 Task: Add a condition where "Channel Is Web service (API)" in unsolved tickets in your groups.
Action: Mouse moved to (166, 366)
Screenshot: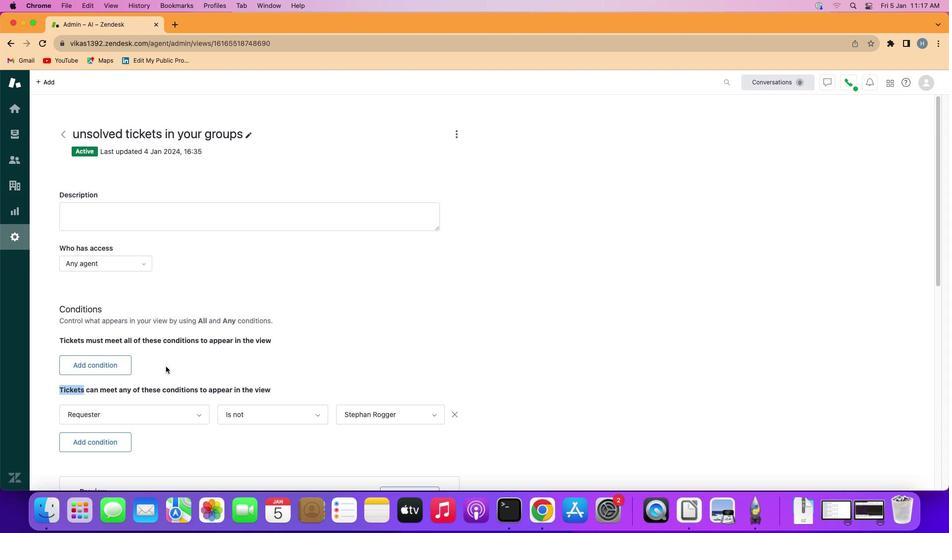 
Action: Mouse pressed left at (166, 366)
Screenshot: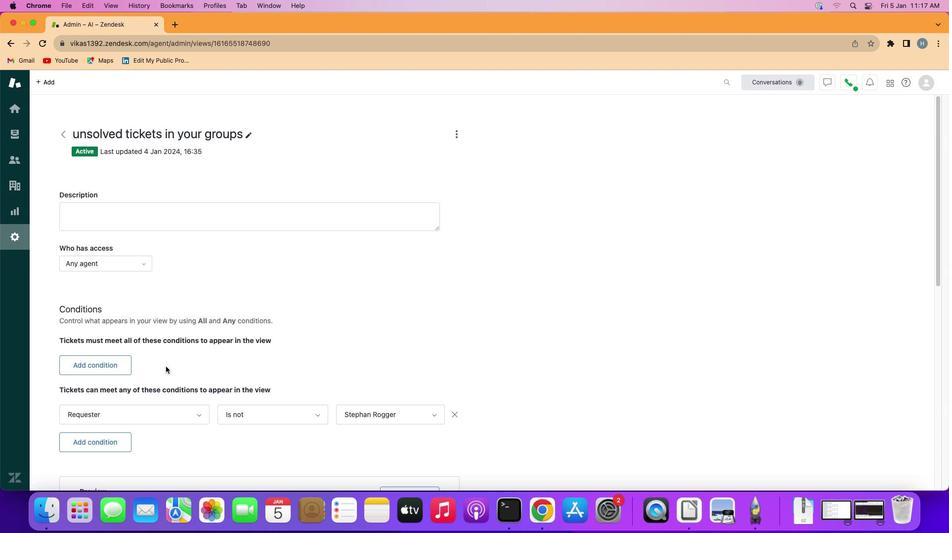 
Action: Mouse moved to (121, 365)
Screenshot: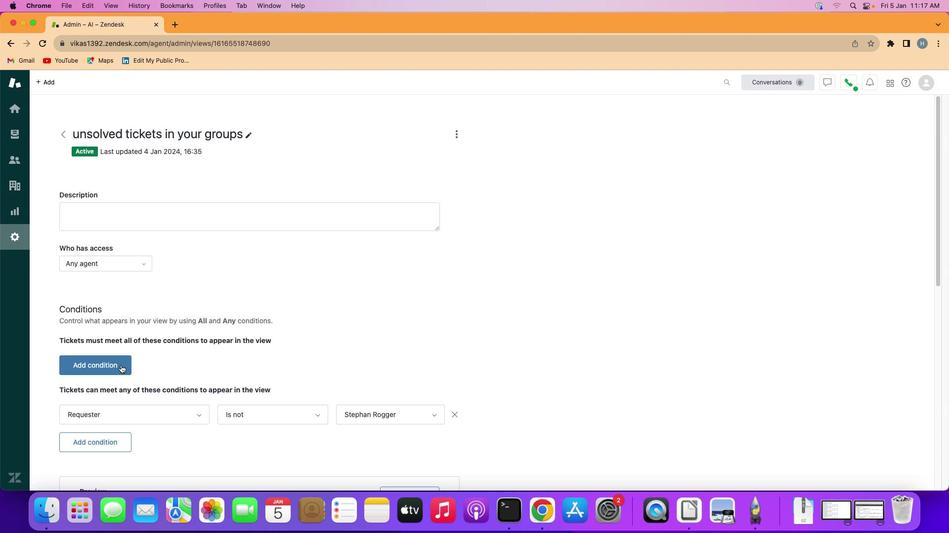 
Action: Mouse pressed left at (121, 365)
Screenshot: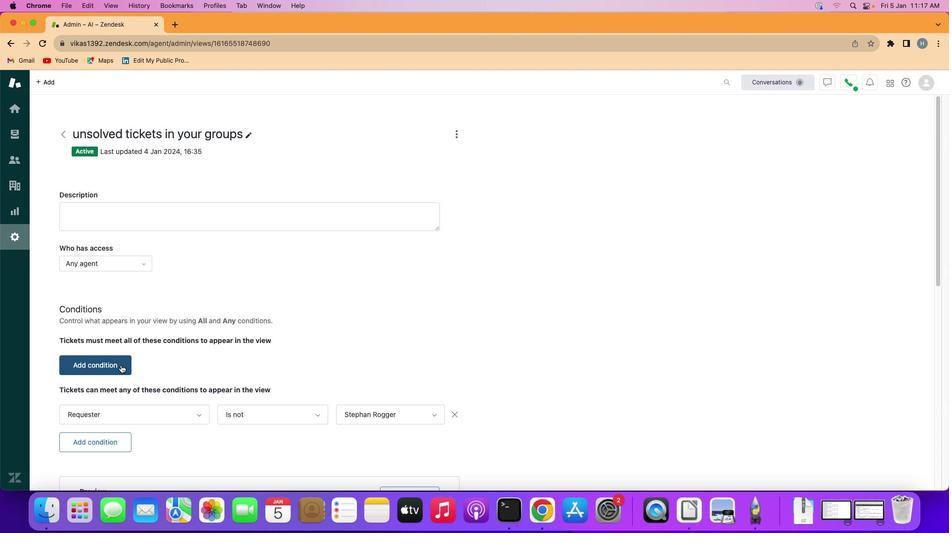 
Action: Mouse moved to (121, 365)
Screenshot: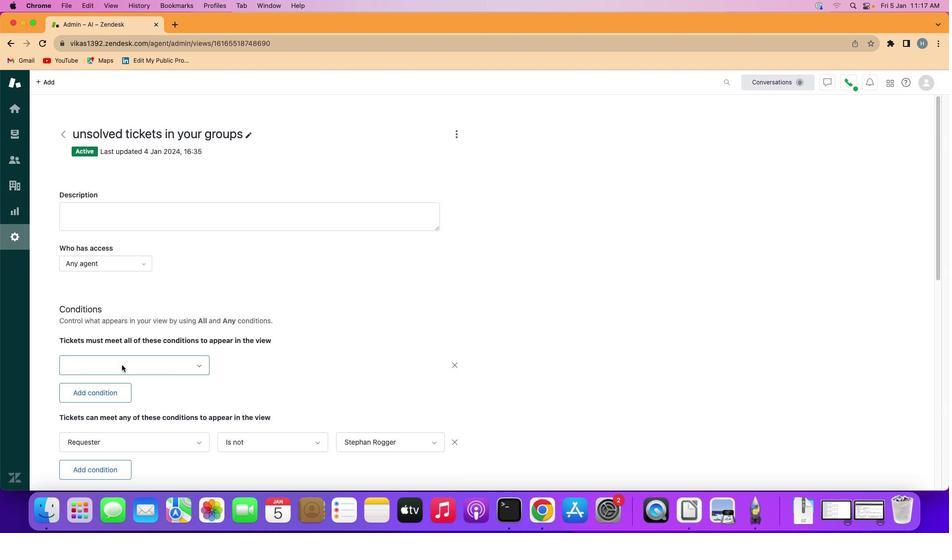 
Action: Mouse pressed left at (121, 365)
Screenshot: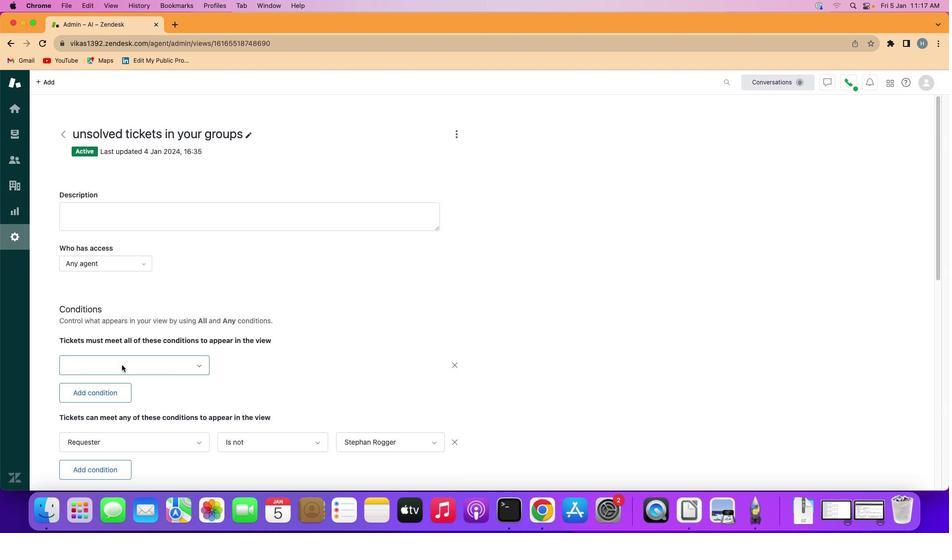 
Action: Mouse moved to (141, 290)
Screenshot: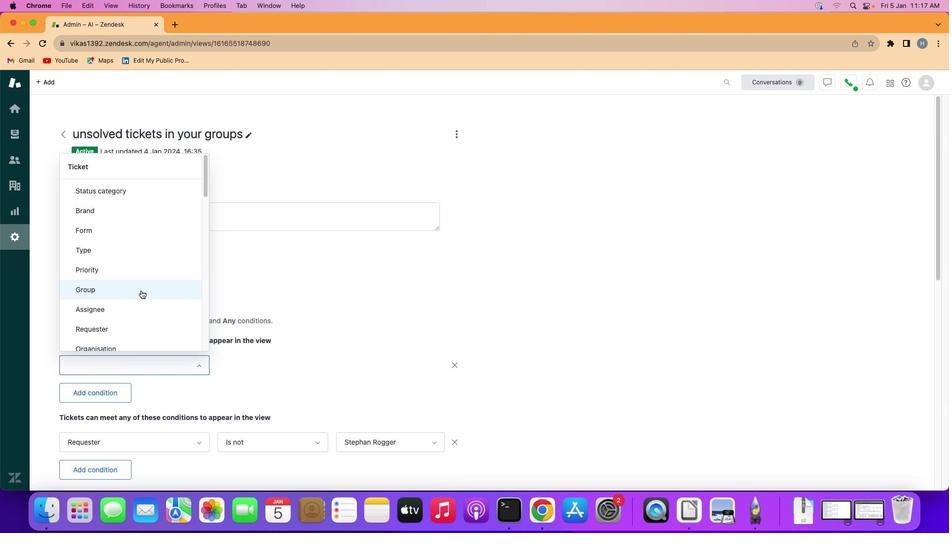 
Action: Mouse scrolled (141, 290) with delta (0, 0)
Screenshot: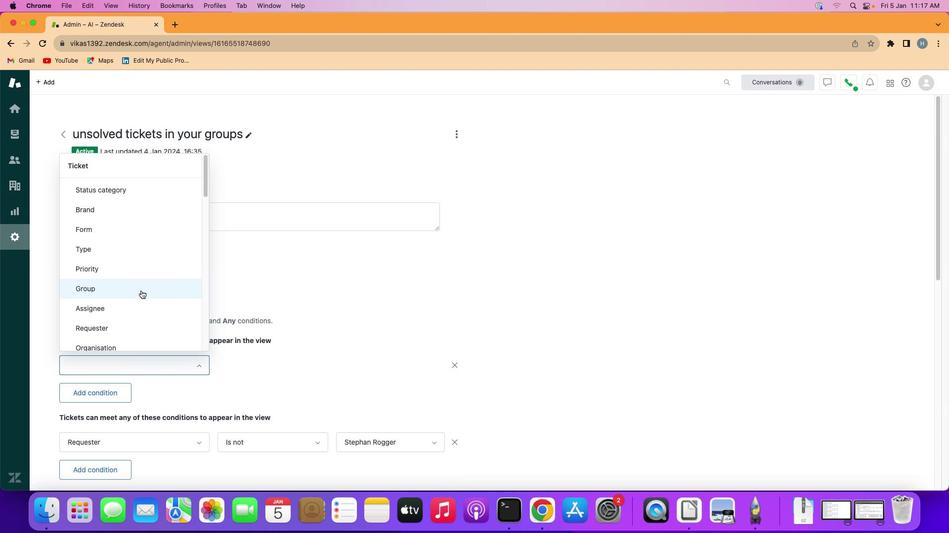 
Action: Mouse scrolled (141, 290) with delta (0, 0)
Screenshot: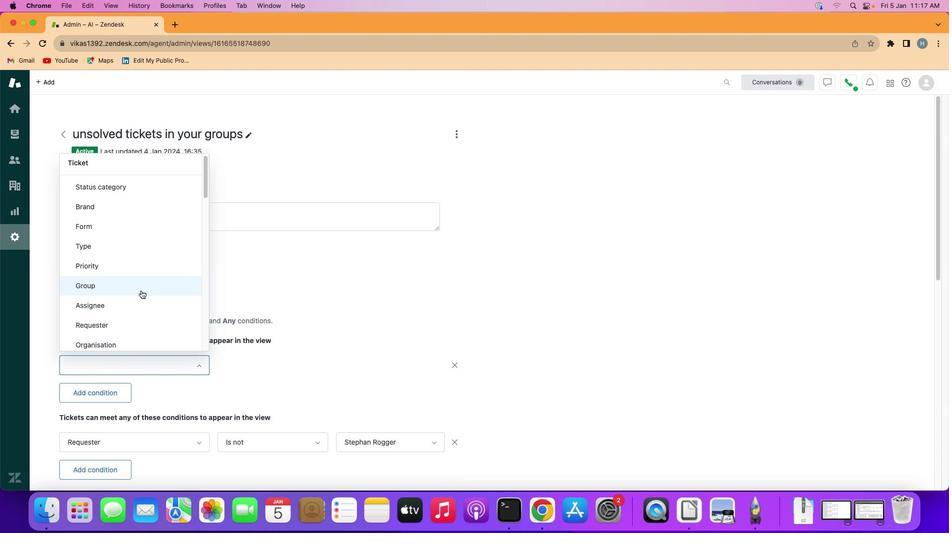 
Action: Mouse scrolled (141, 290) with delta (0, 0)
Screenshot: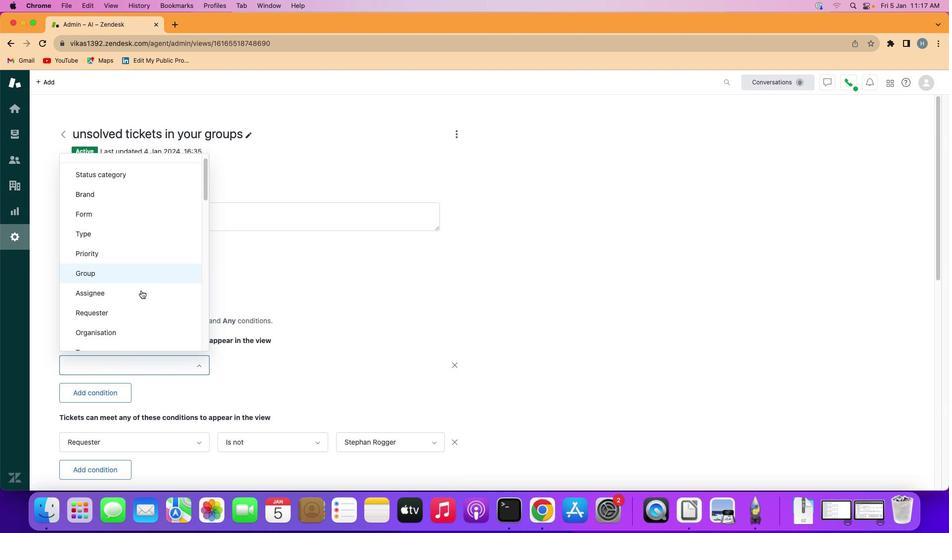
Action: Mouse scrolled (141, 290) with delta (0, 0)
Screenshot: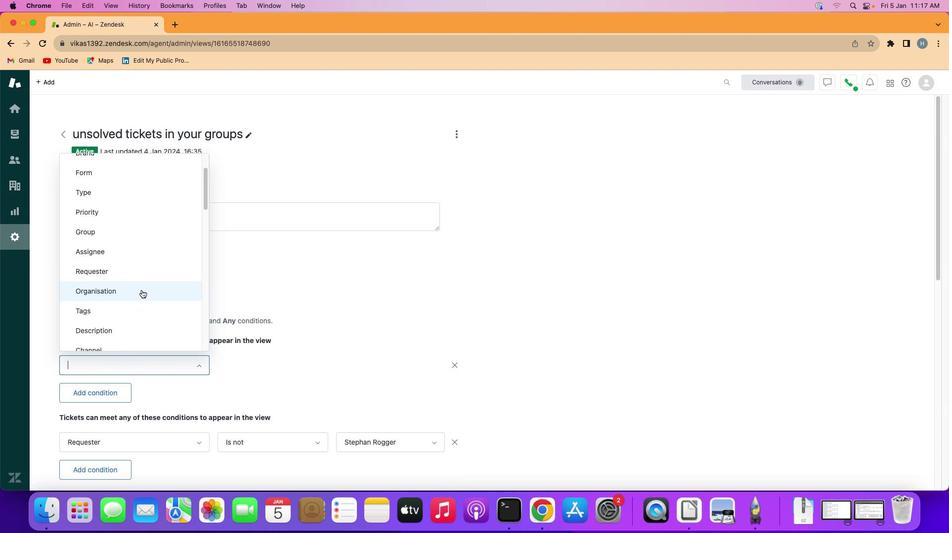 
Action: Mouse moved to (141, 290)
Screenshot: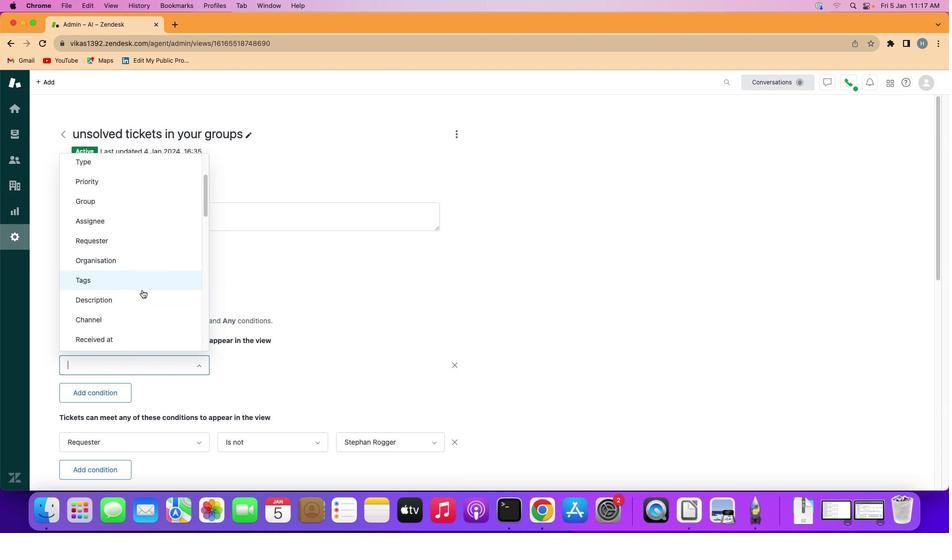 
Action: Mouse scrolled (141, 290) with delta (0, 0)
Screenshot: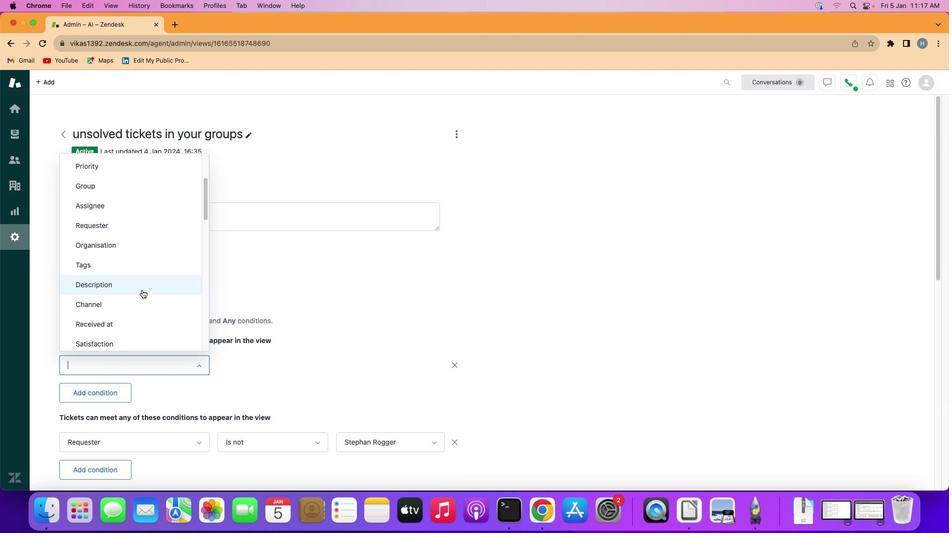 
Action: Mouse moved to (142, 290)
Screenshot: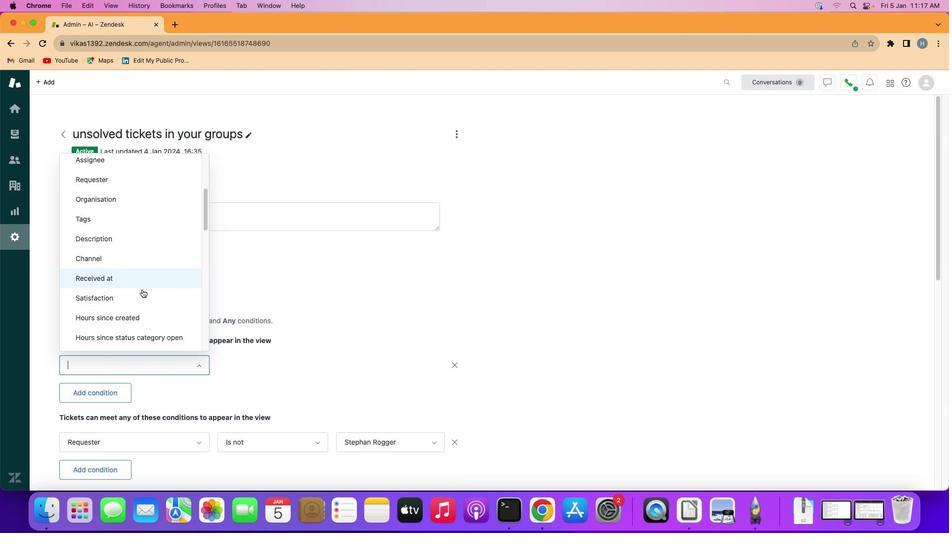 
Action: Mouse scrolled (142, 290) with delta (0, 0)
Screenshot: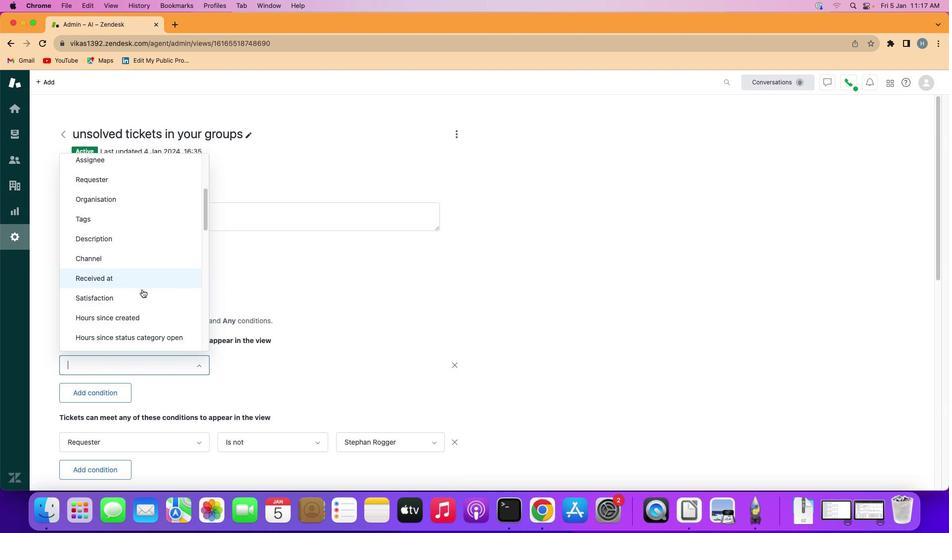 
Action: Mouse moved to (156, 243)
Screenshot: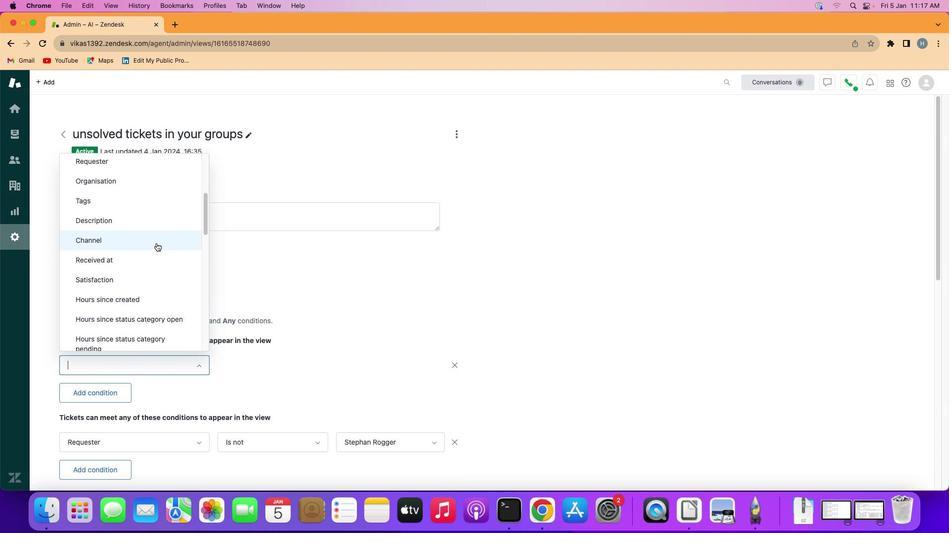 
Action: Mouse pressed left at (156, 243)
Screenshot: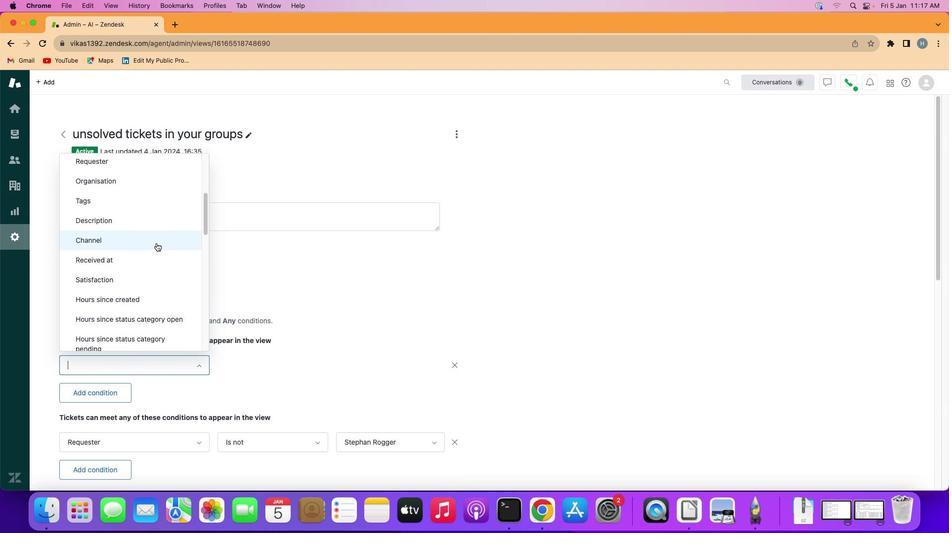 
Action: Mouse moved to (246, 375)
Screenshot: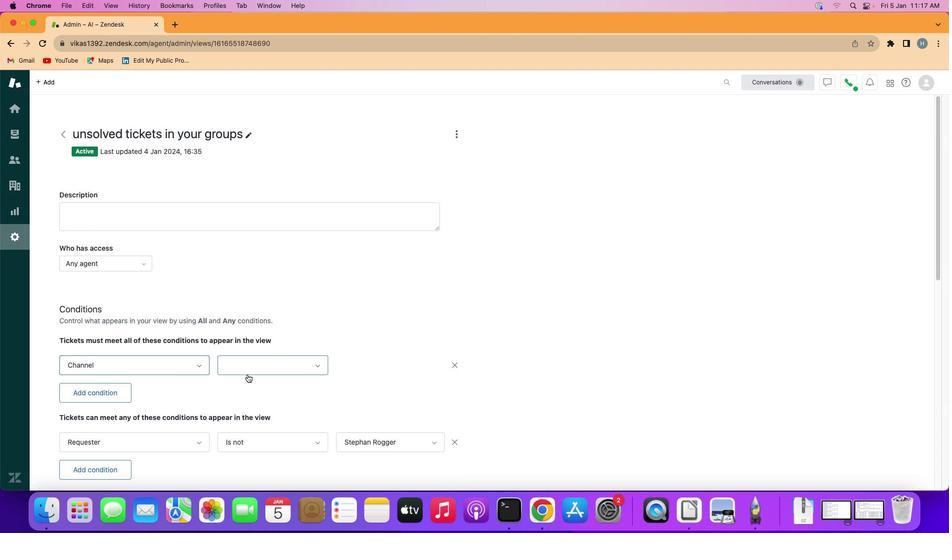 
Action: Mouse pressed left at (246, 375)
Screenshot: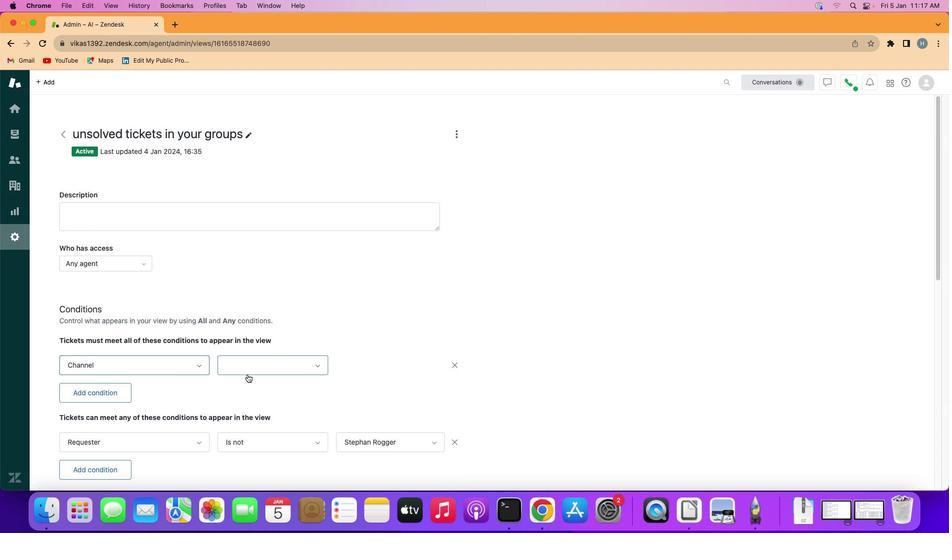 
Action: Mouse moved to (249, 384)
Screenshot: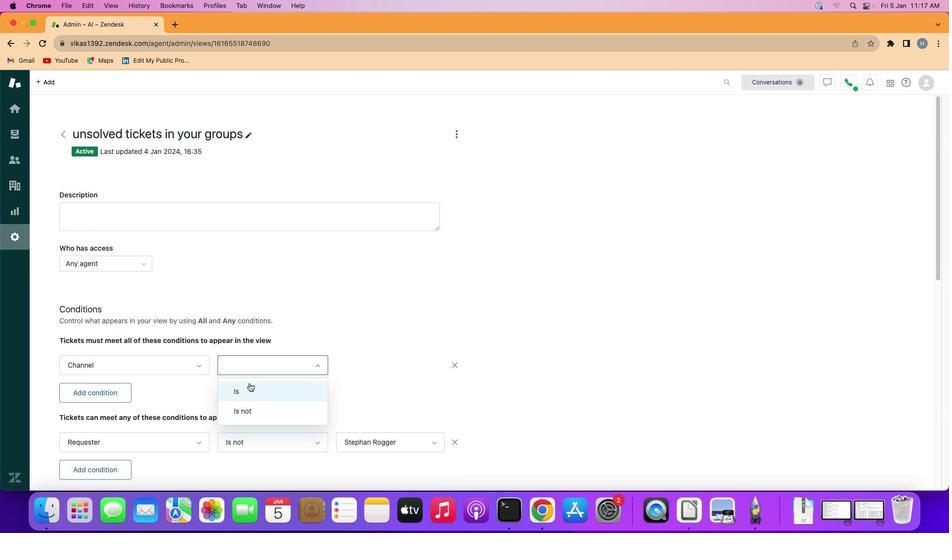 
Action: Mouse pressed left at (249, 384)
Screenshot: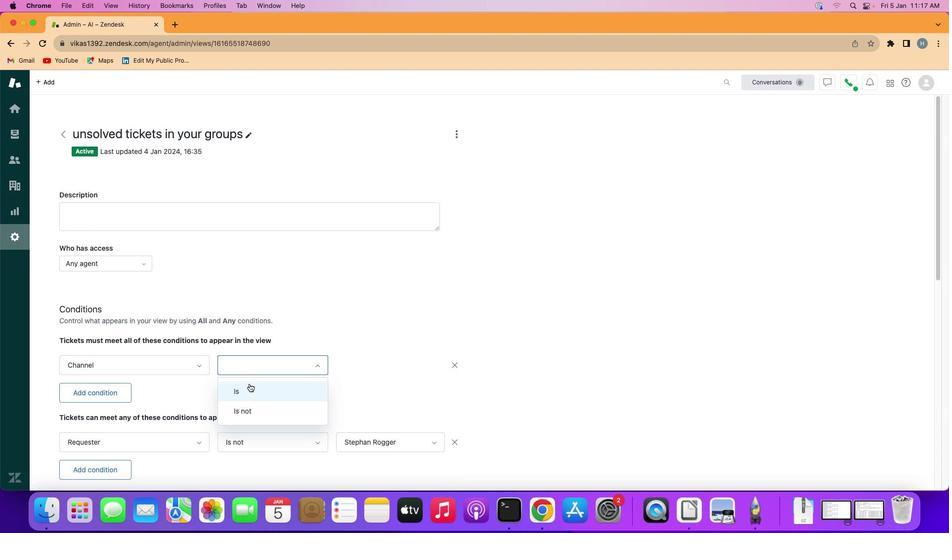 
Action: Mouse moved to (355, 363)
Screenshot: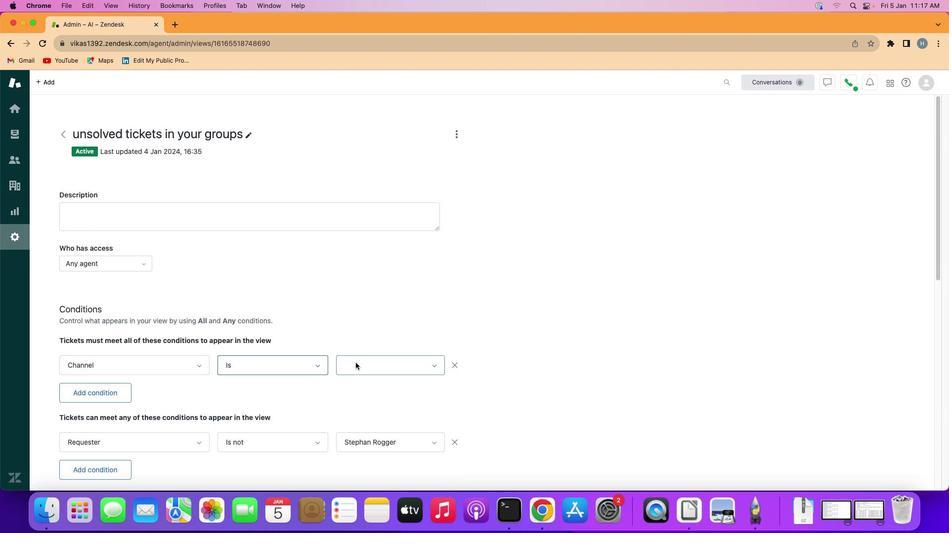
Action: Mouse pressed left at (355, 363)
Screenshot: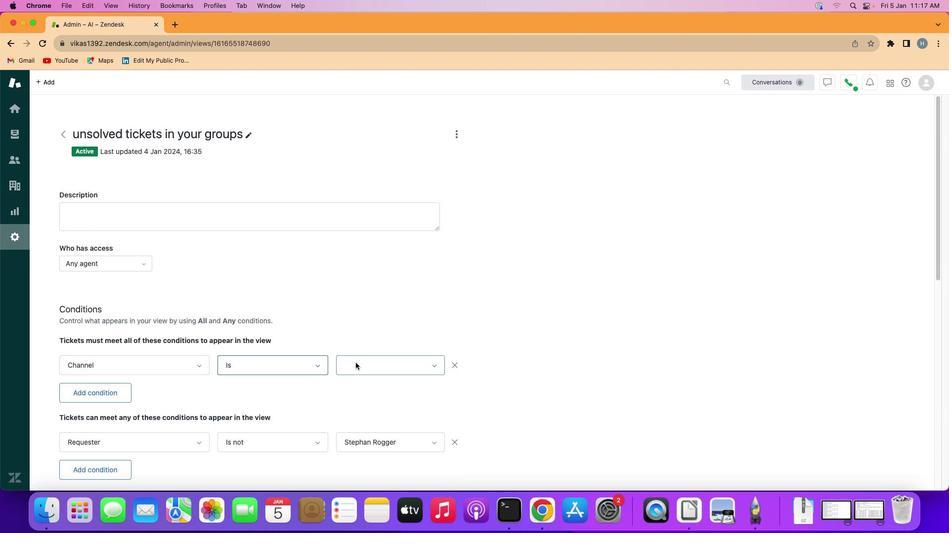 
Action: Mouse moved to (396, 281)
Screenshot: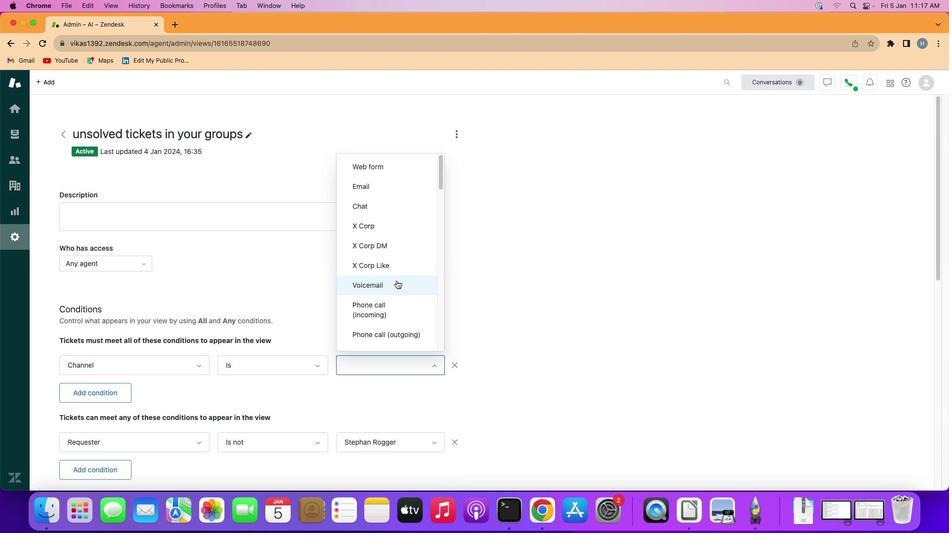 
Action: Mouse scrolled (396, 281) with delta (0, 0)
Screenshot: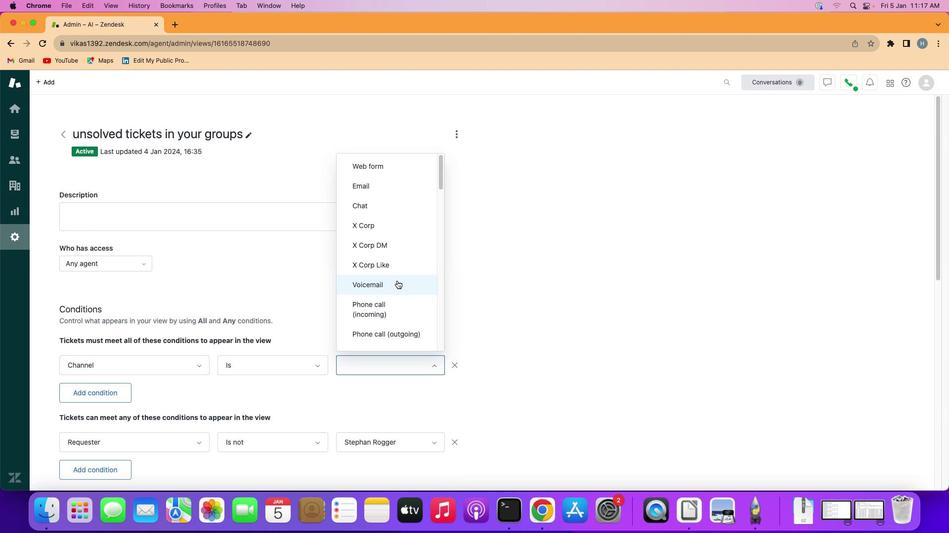 
Action: Mouse scrolled (396, 281) with delta (0, 0)
Screenshot: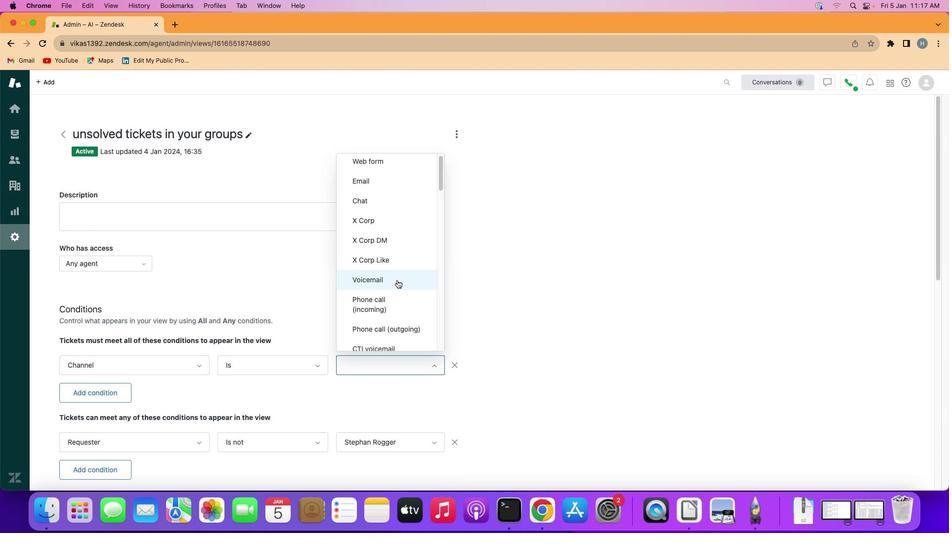 
Action: Mouse moved to (397, 280)
Screenshot: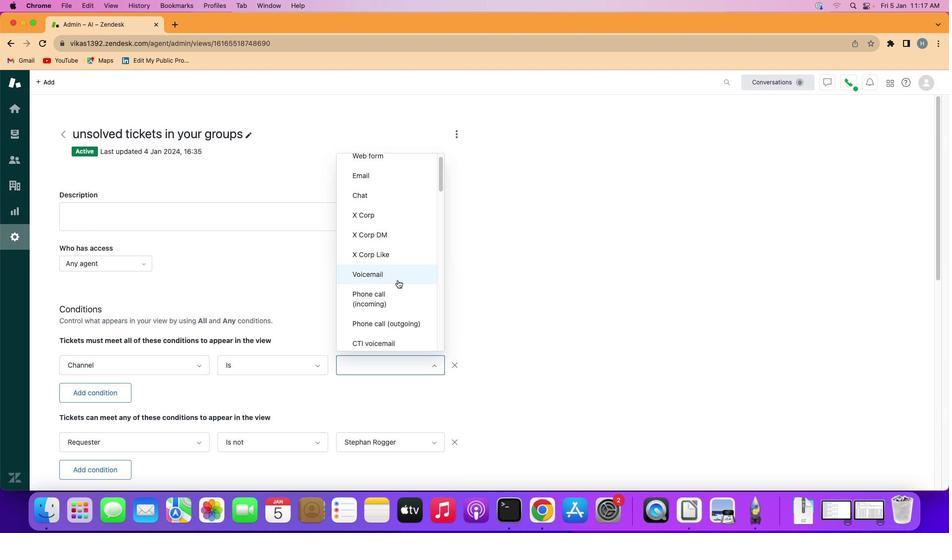 
Action: Mouse scrolled (397, 280) with delta (0, 0)
Screenshot: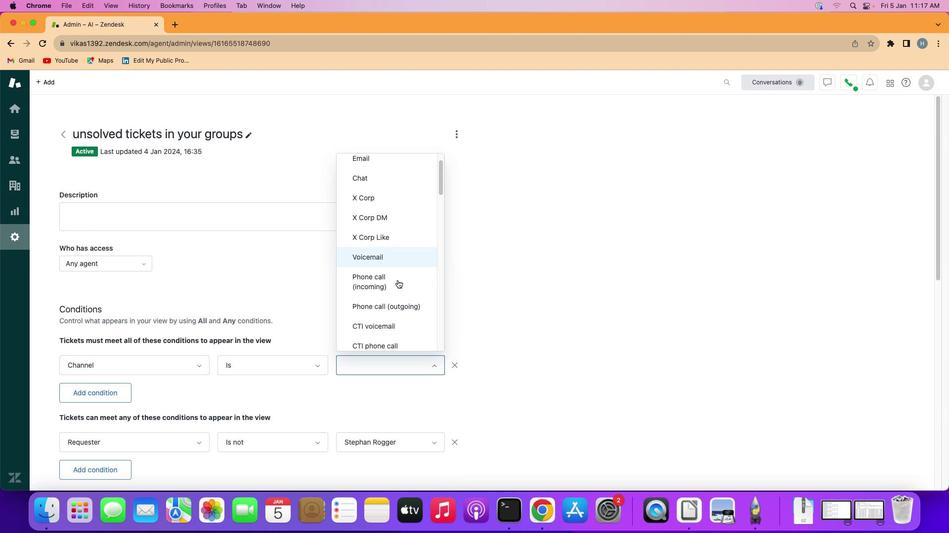 
Action: Mouse moved to (397, 280)
Screenshot: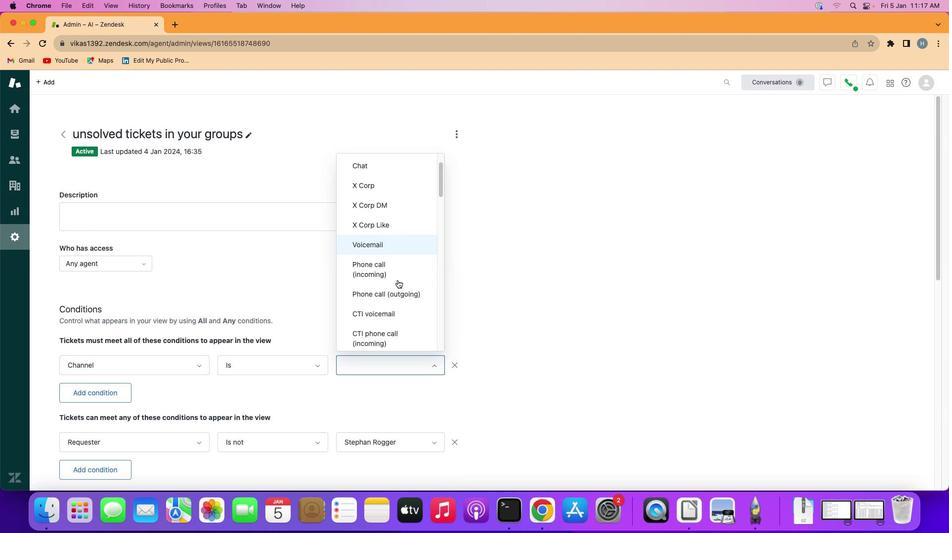 
Action: Mouse scrolled (397, 280) with delta (0, 0)
Screenshot: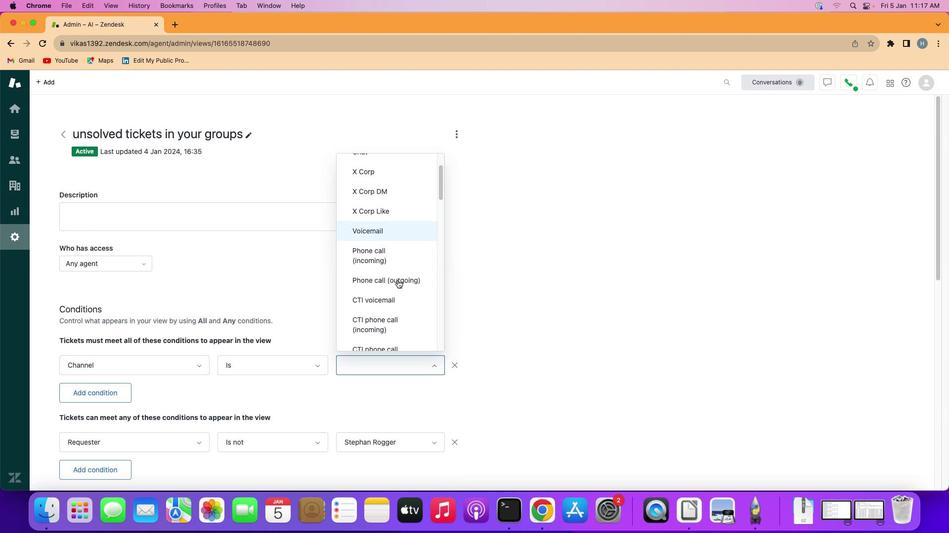 
Action: Mouse scrolled (397, 280) with delta (0, 0)
Screenshot: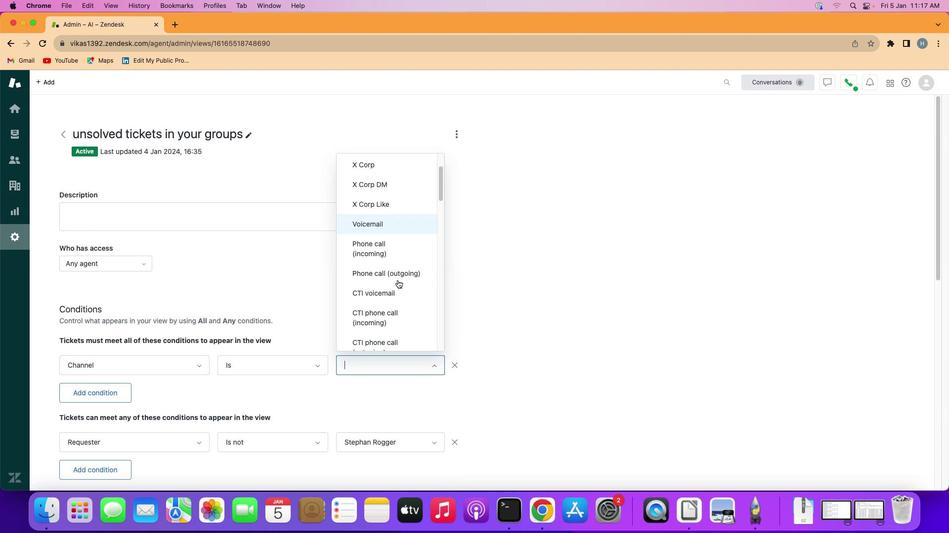 
Action: Mouse moved to (398, 279)
Screenshot: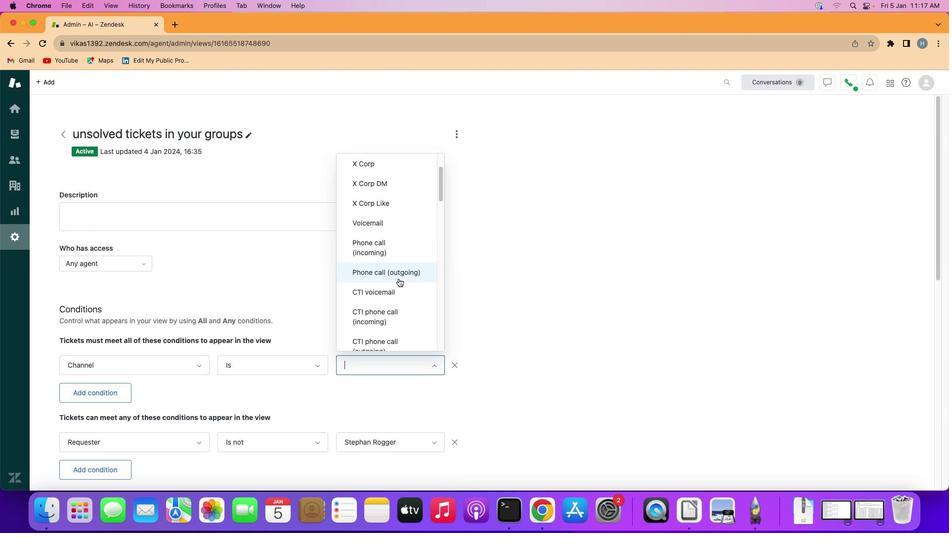 
Action: Mouse scrolled (398, 279) with delta (0, 0)
Screenshot: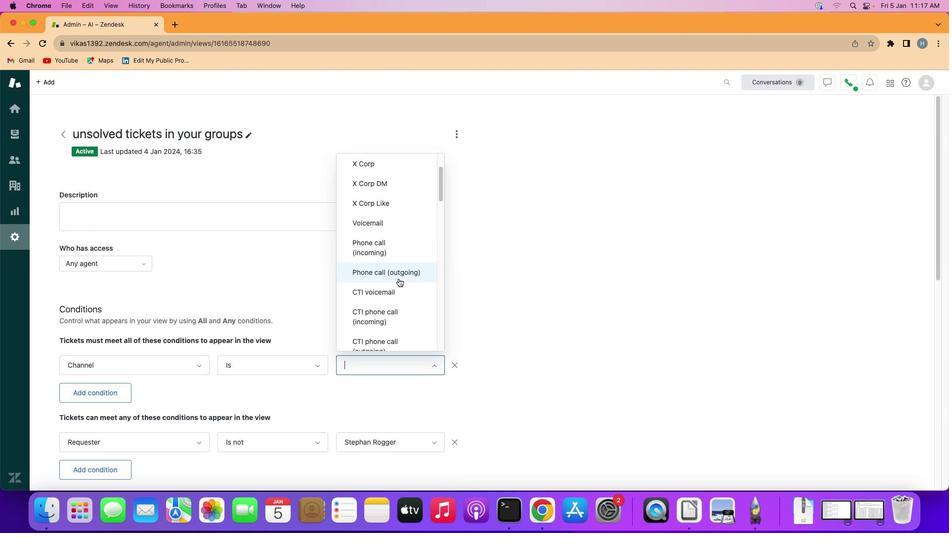 
Action: Mouse moved to (398, 279)
Screenshot: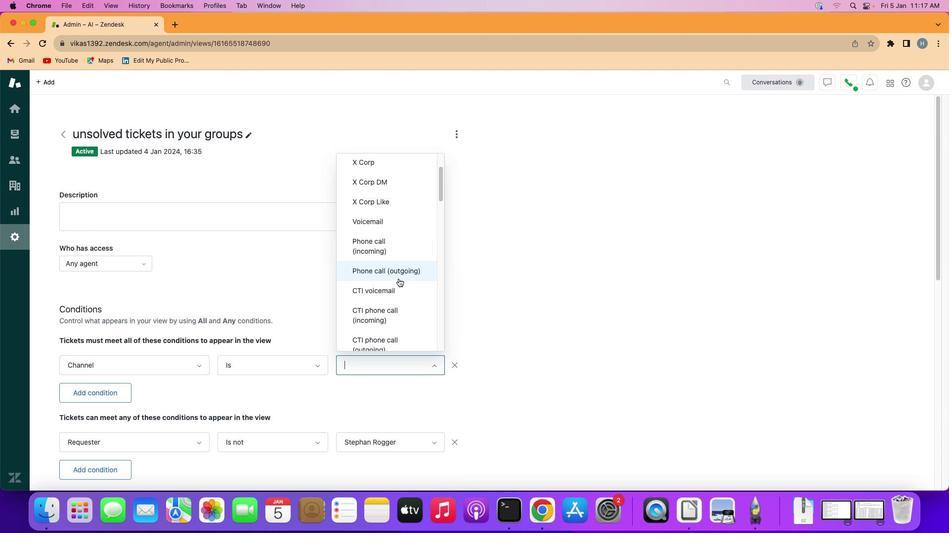 
Action: Mouse scrolled (398, 279) with delta (0, 0)
Screenshot: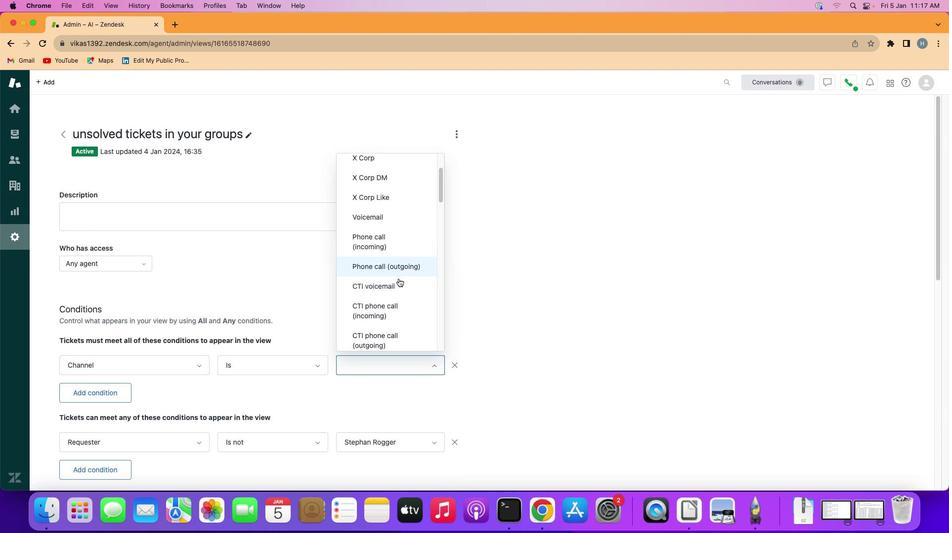 
Action: Mouse scrolled (398, 279) with delta (0, 0)
Screenshot: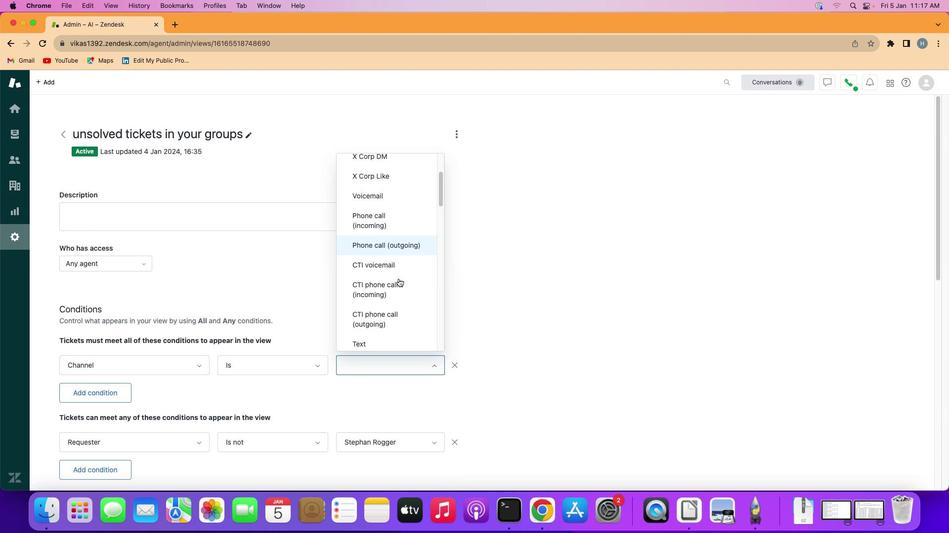 
Action: Mouse scrolled (398, 279) with delta (0, 0)
Screenshot: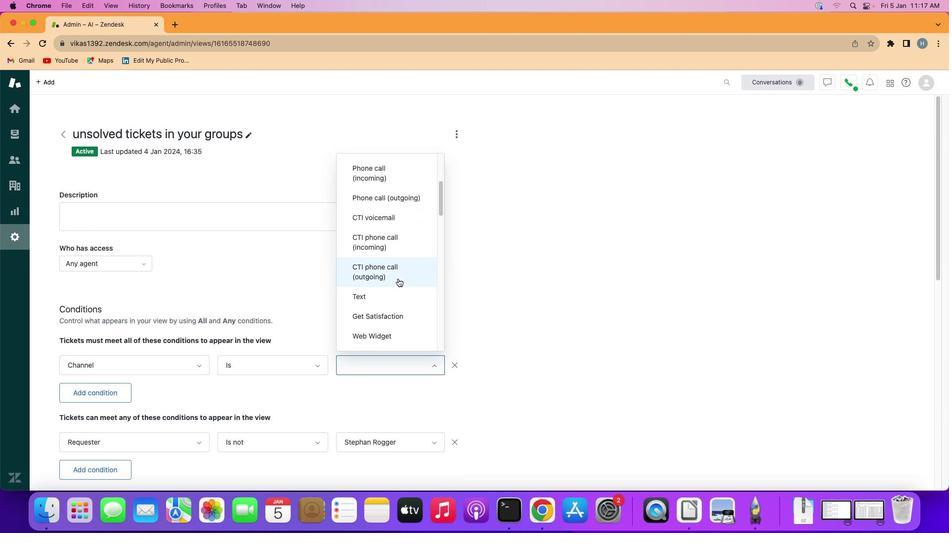 
Action: Mouse moved to (398, 278)
Screenshot: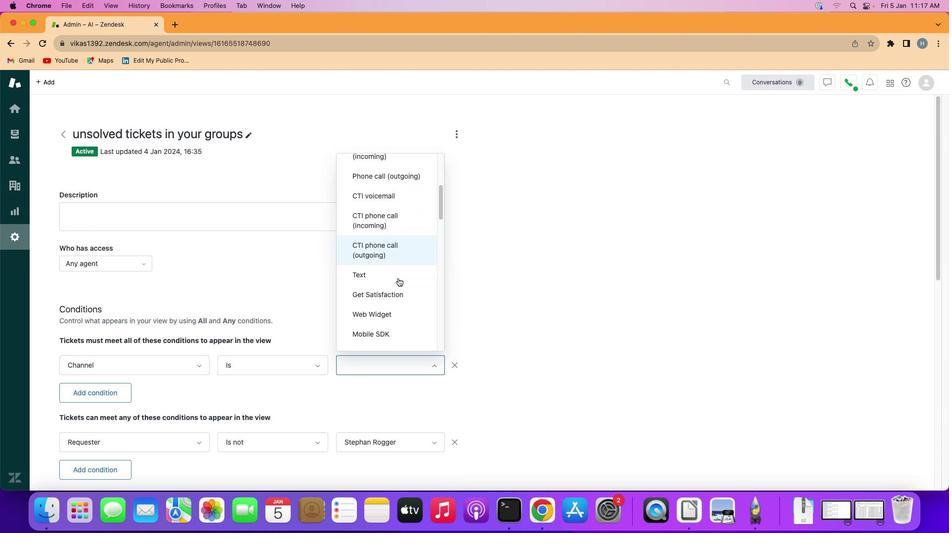 
Action: Mouse scrolled (398, 278) with delta (0, 0)
Screenshot: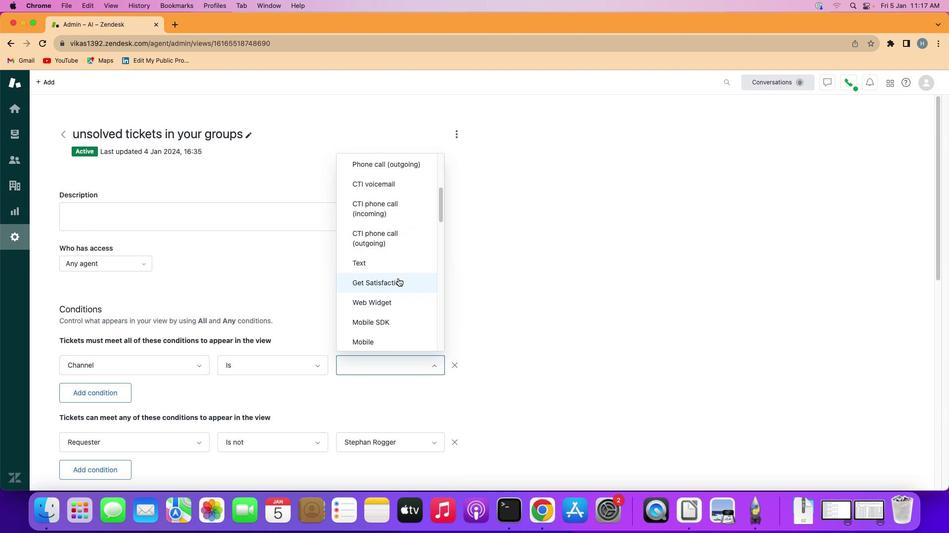 
Action: Mouse moved to (398, 278)
Screenshot: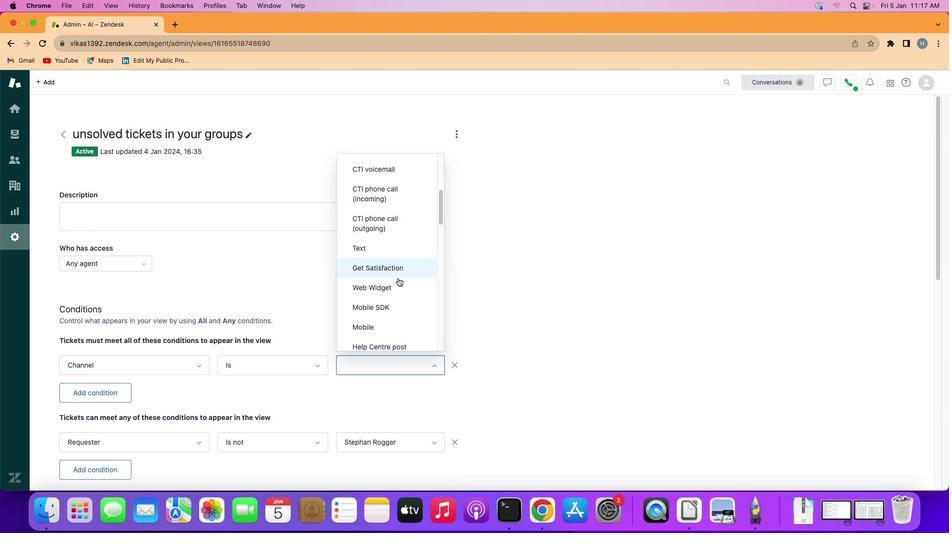 
Action: Mouse scrolled (398, 278) with delta (0, 0)
Screenshot: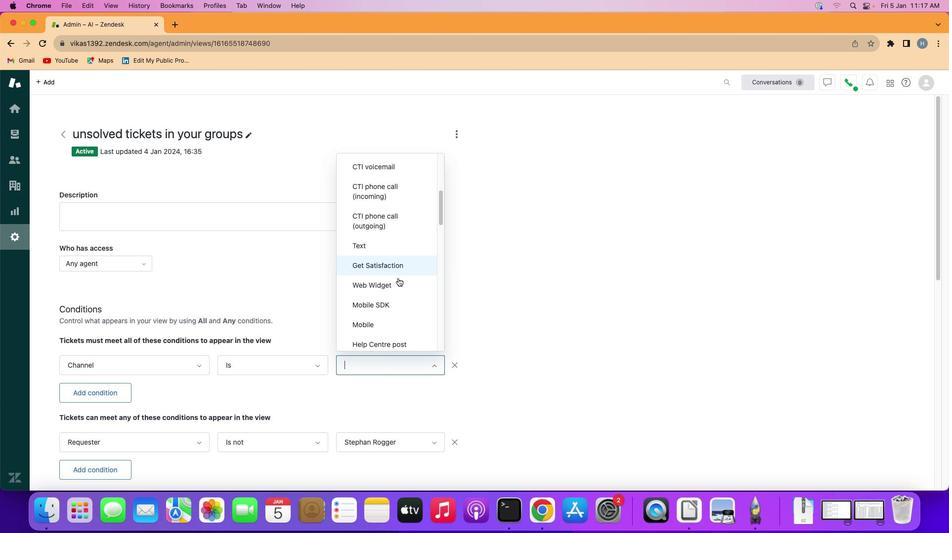 
Action: Mouse scrolled (398, 278) with delta (0, 0)
Screenshot: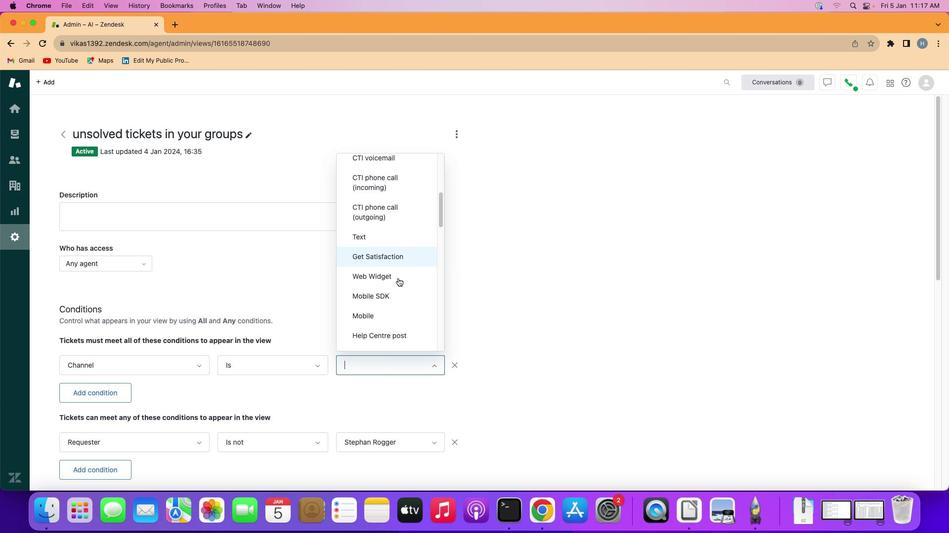 
Action: Mouse scrolled (398, 278) with delta (0, 0)
Screenshot: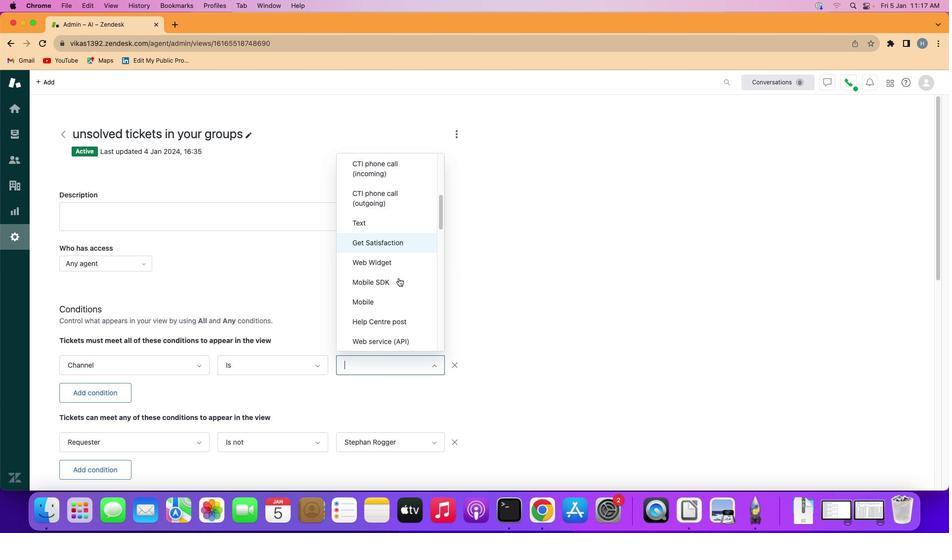 
Action: Mouse scrolled (398, 278) with delta (0, 0)
Screenshot: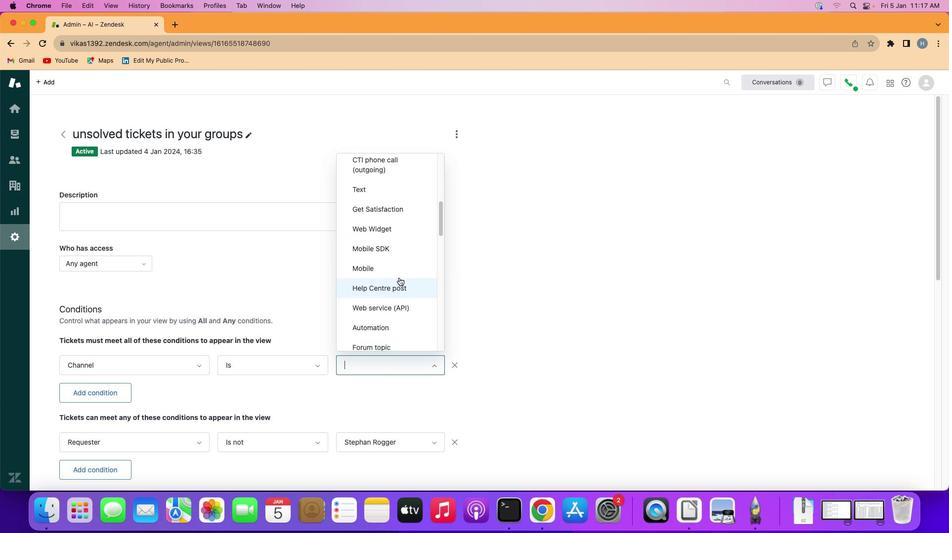 
Action: Mouse moved to (401, 293)
Screenshot: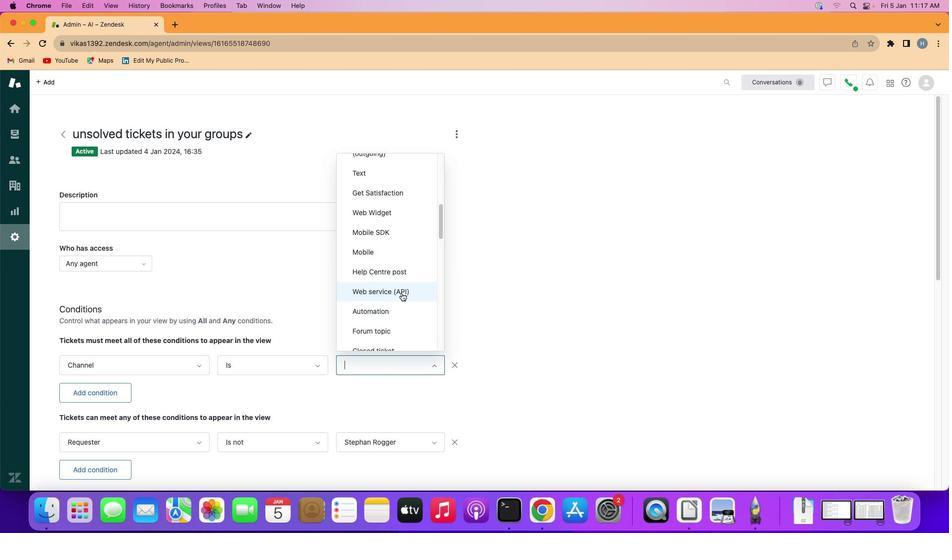 
Action: Mouse pressed left at (401, 293)
Screenshot: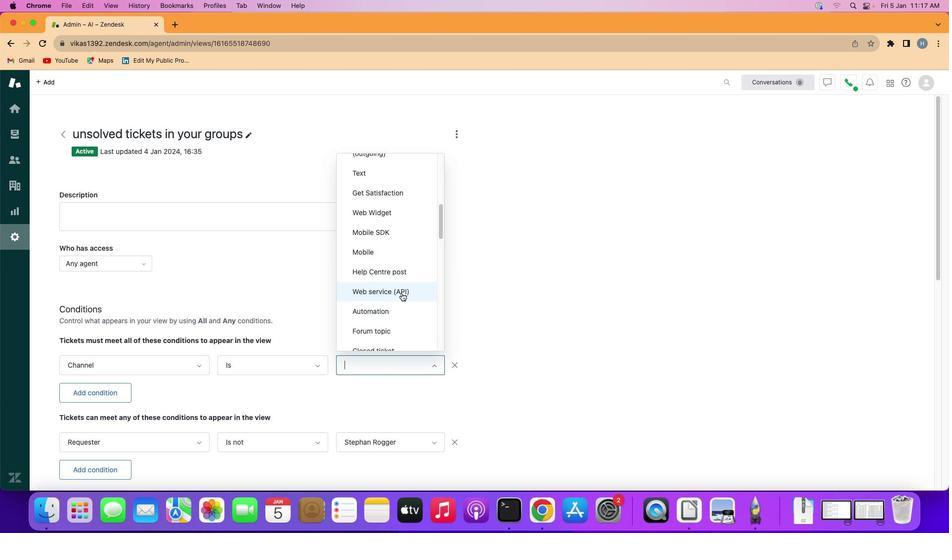 
Action: Mouse moved to (350, 299)
Screenshot: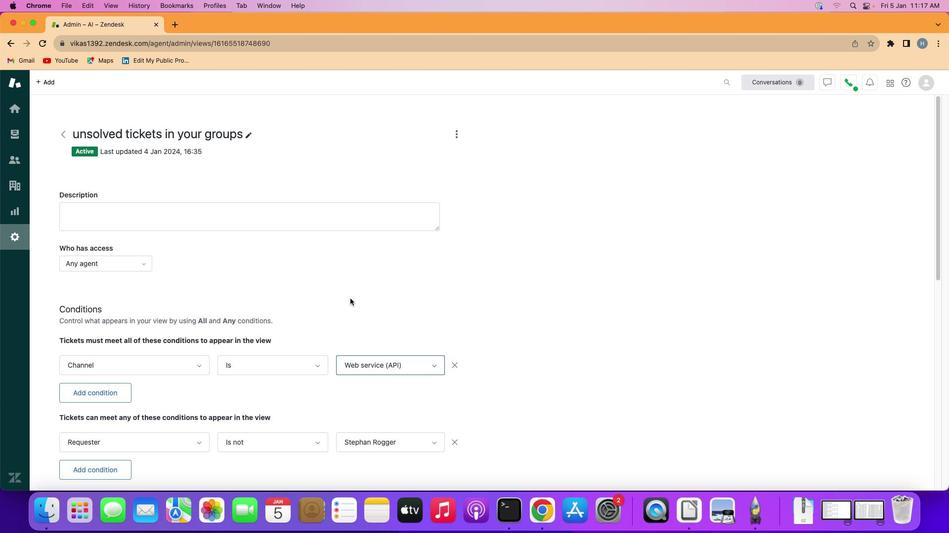 
